 Task: Create a task  Develop a new online tool for online language placement tests , assign it to team member softage.4@softage.net in the project BroaderView and update the status of the task to  On Track  , set the priority of the task to Low
Action: Mouse moved to (57, 49)
Screenshot: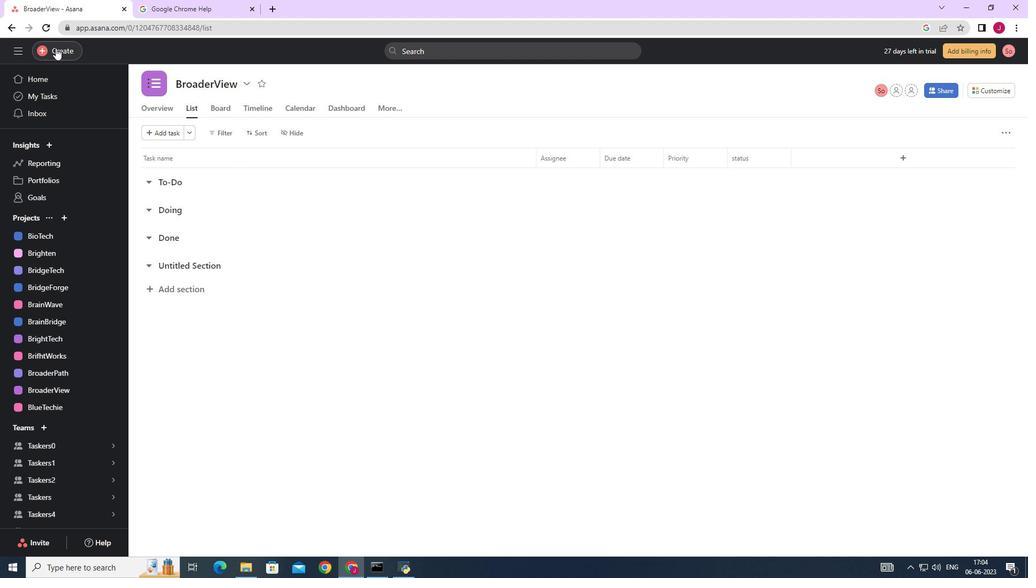 
Action: Mouse pressed left at (57, 49)
Screenshot: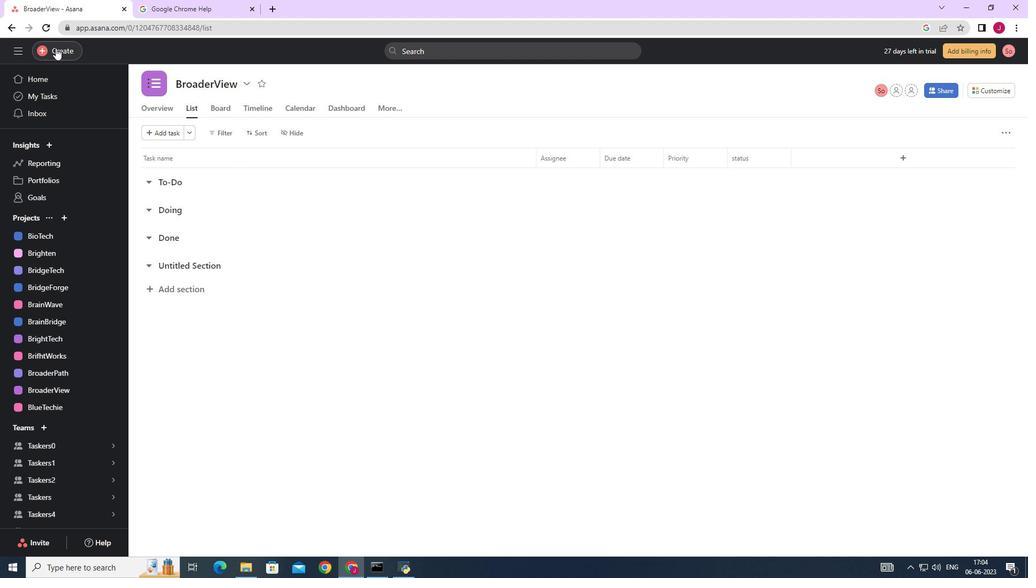 
Action: Mouse moved to (144, 50)
Screenshot: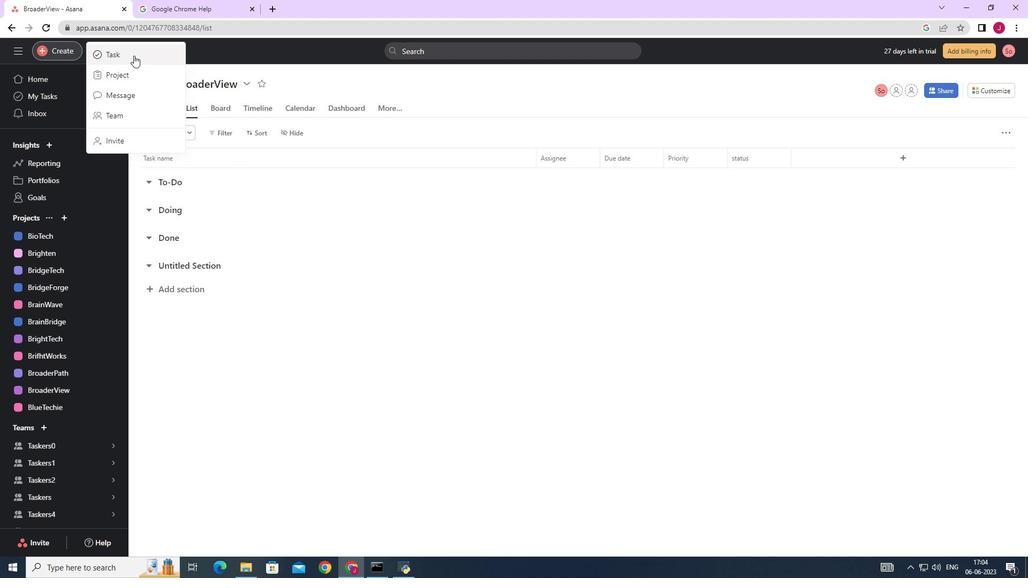 
Action: Mouse pressed left at (144, 50)
Screenshot: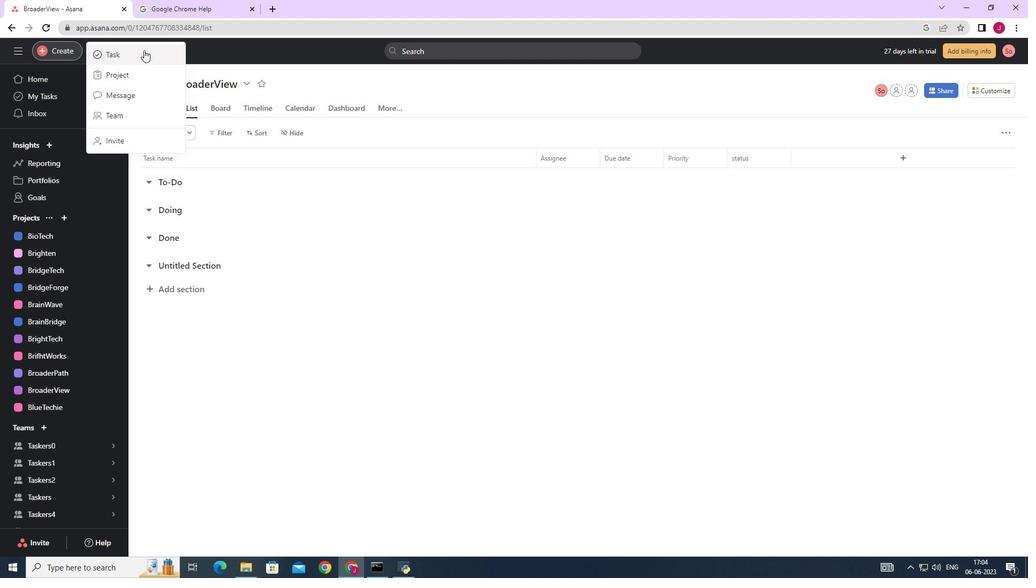 
Action: Mouse moved to (814, 355)
Screenshot: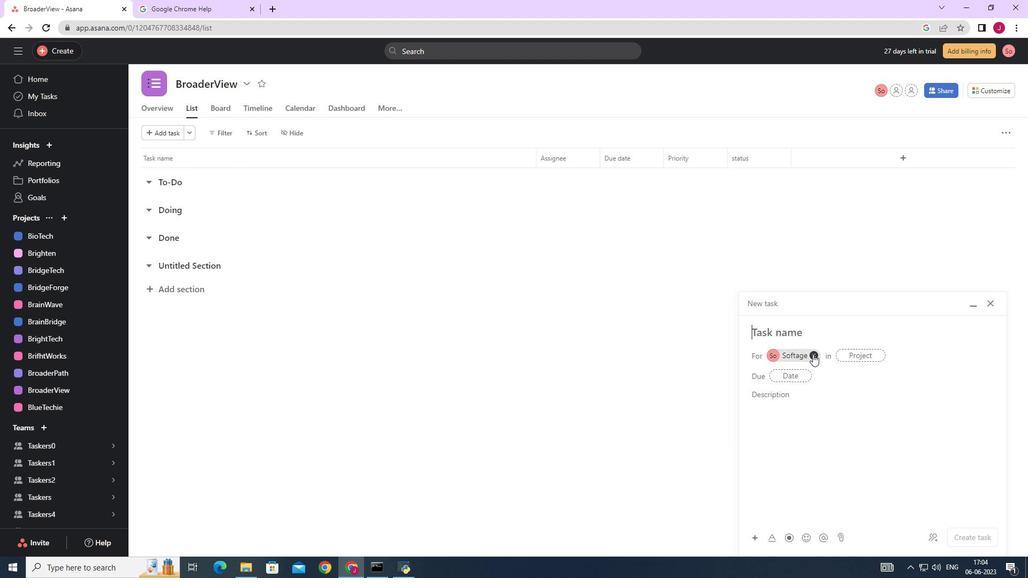 
Action: Mouse pressed left at (814, 355)
Screenshot: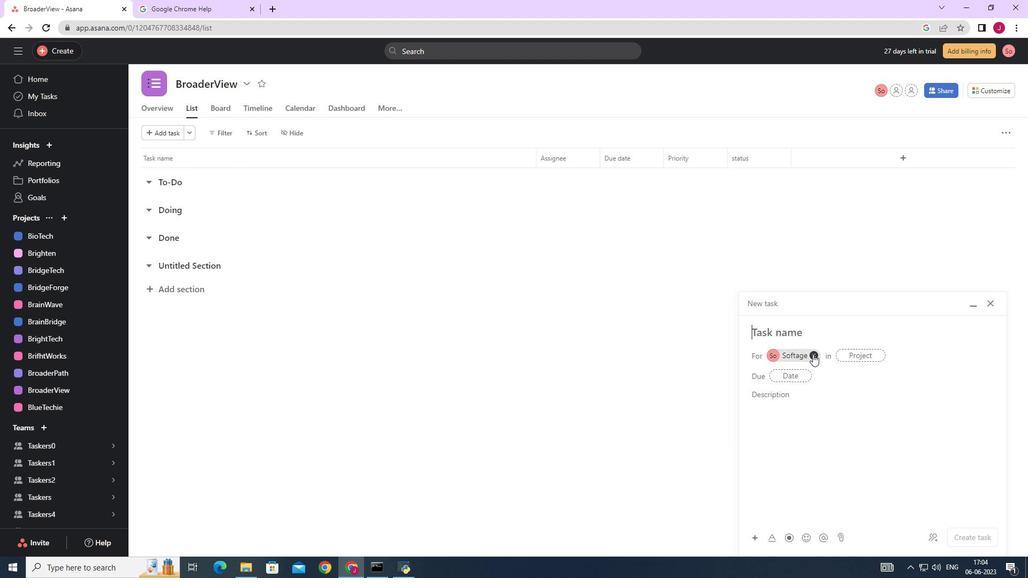 
Action: Mouse moved to (778, 335)
Screenshot: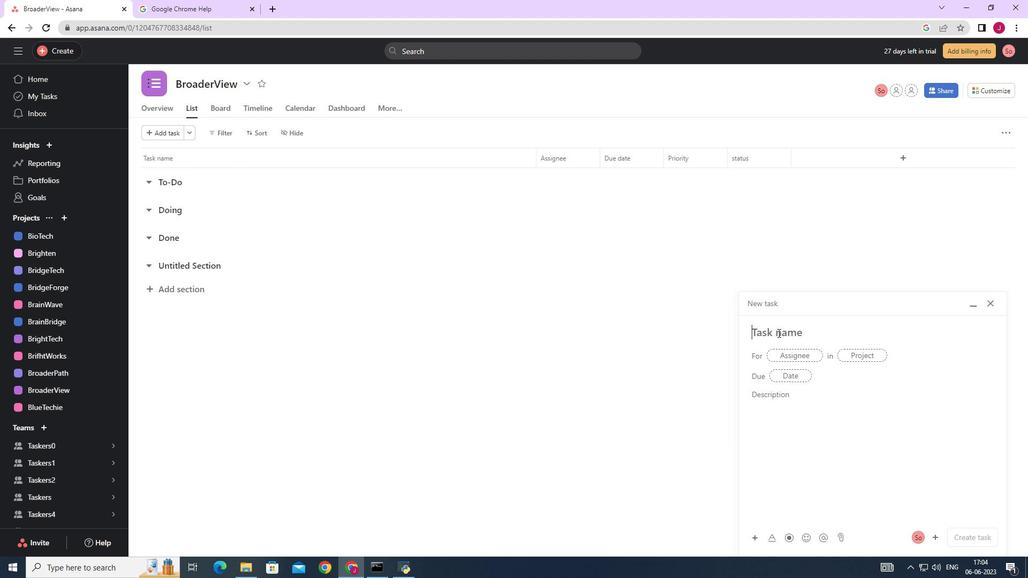 
Action: Key pressed <Key.caps_lock>D<Key.caps_lock>evelop<Key.space>a<Key.space>new<Key.space>online<Key.space>tool<Key.space>for<Key.space>online<Key.space>language<Key.space>placement<Key.space>tests
Screenshot: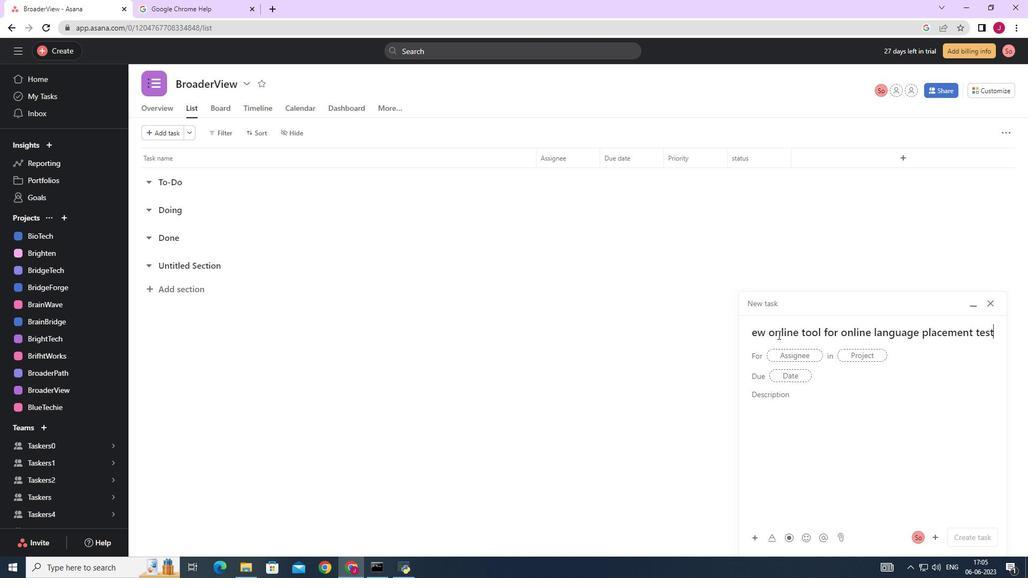 
Action: Mouse moved to (805, 351)
Screenshot: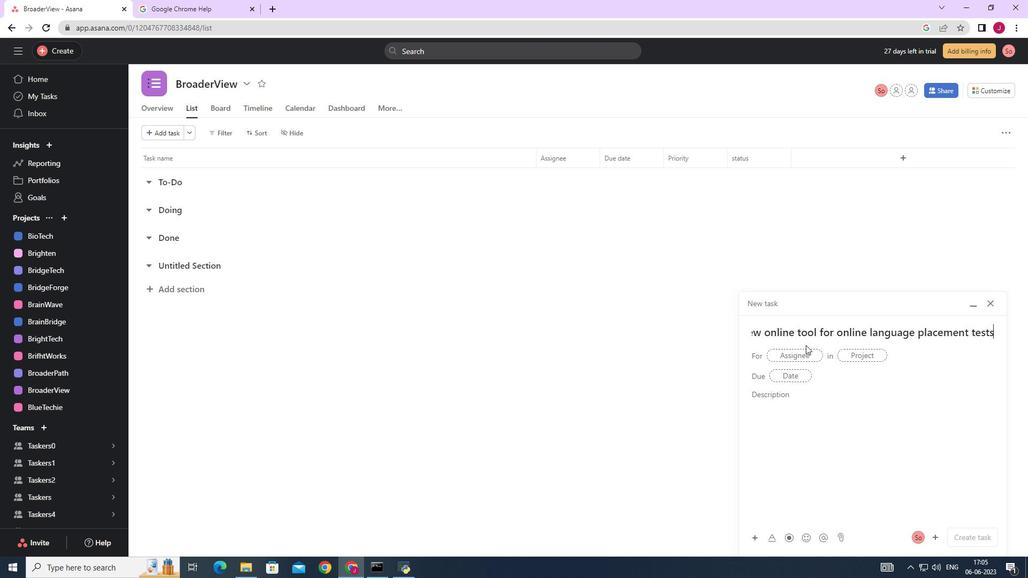 
Action: Mouse pressed left at (805, 351)
Screenshot: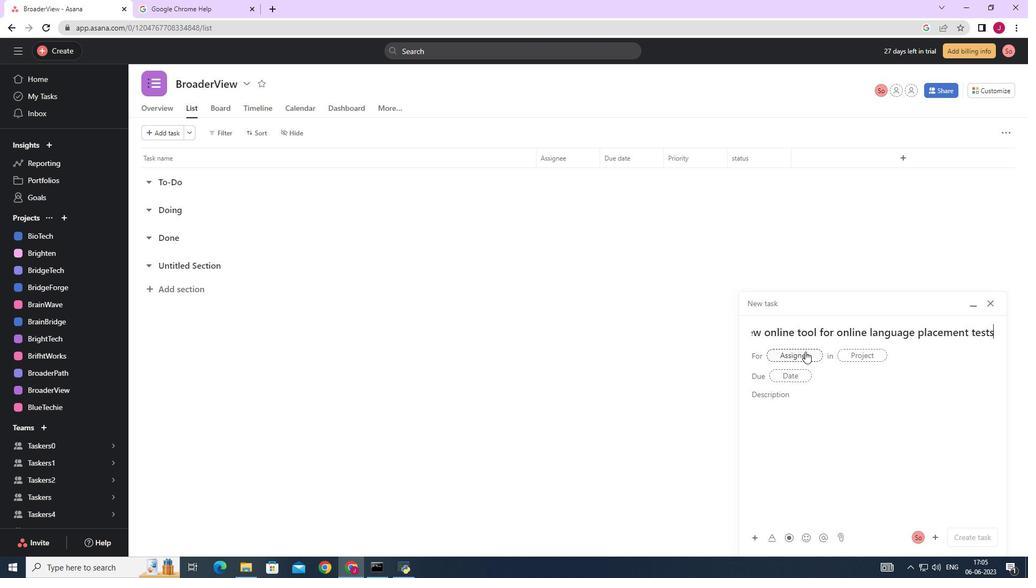 
Action: Key pressed <Key.caps_lock>S<Key.caps_lock>oftage.4
Screenshot: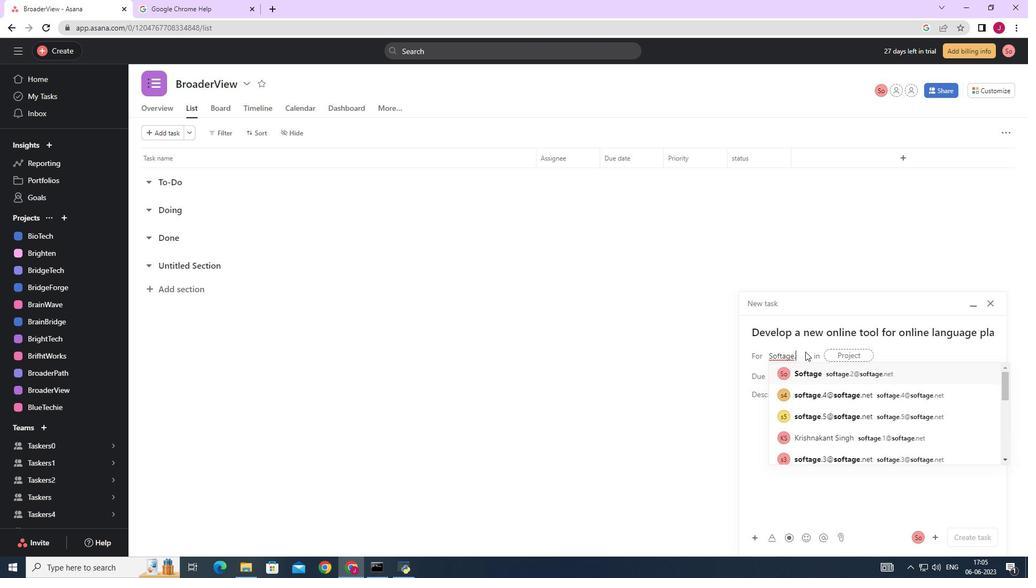 
Action: Mouse moved to (825, 373)
Screenshot: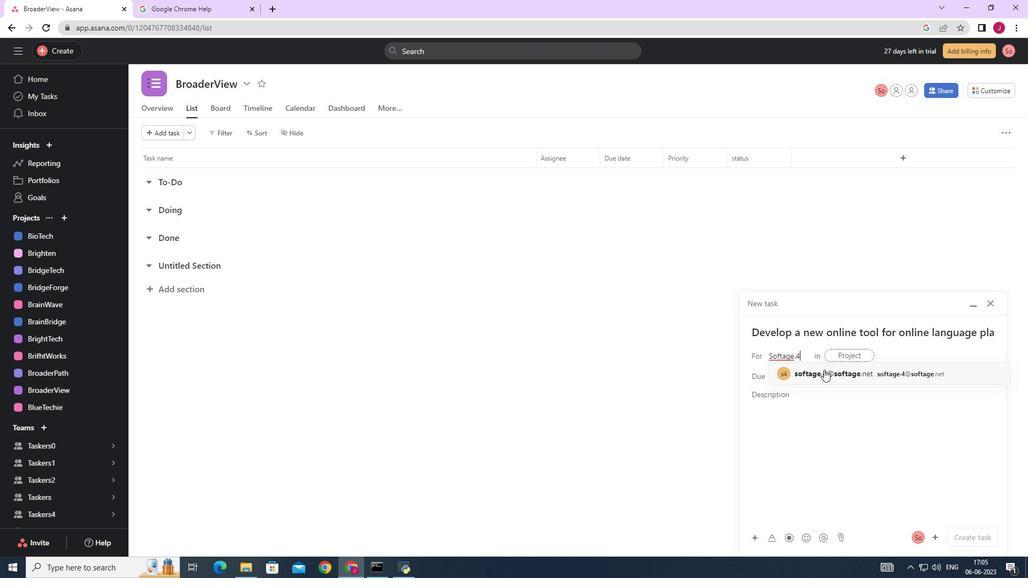 
Action: Mouse pressed left at (825, 373)
Screenshot: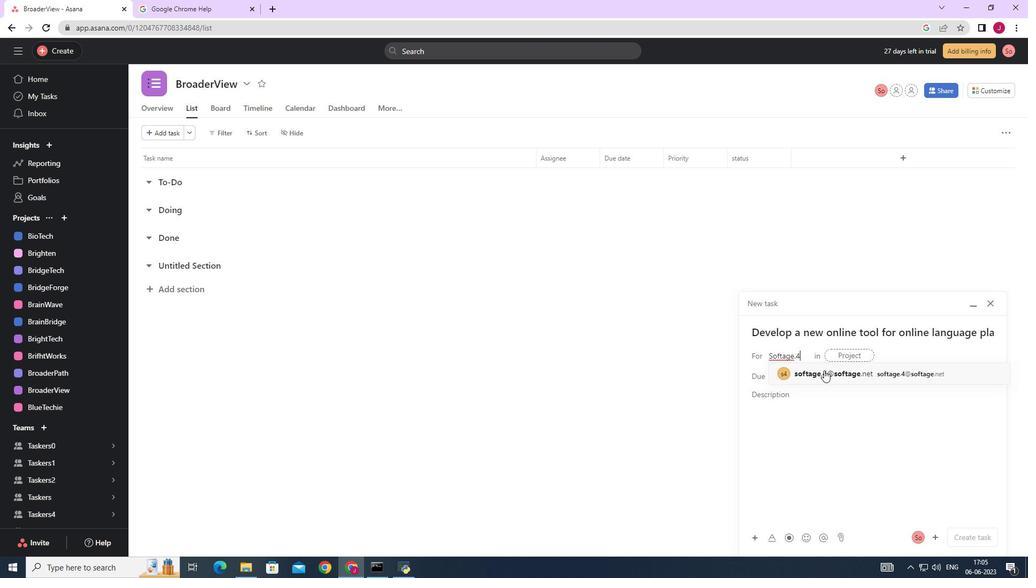 
Action: Mouse moved to (672, 372)
Screenshot: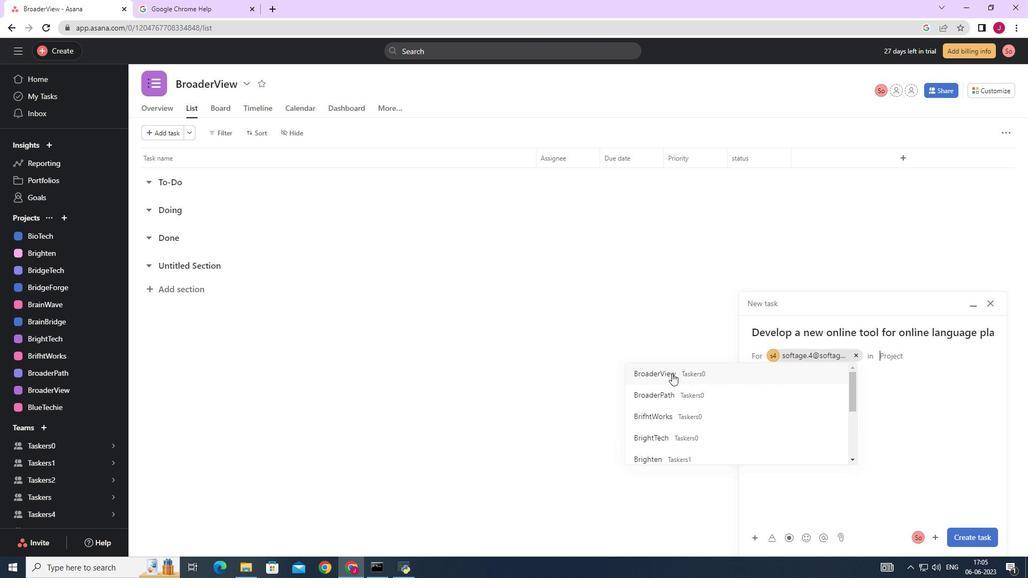 
Action: Mouse pressed left at (672, 372)
Screenshot: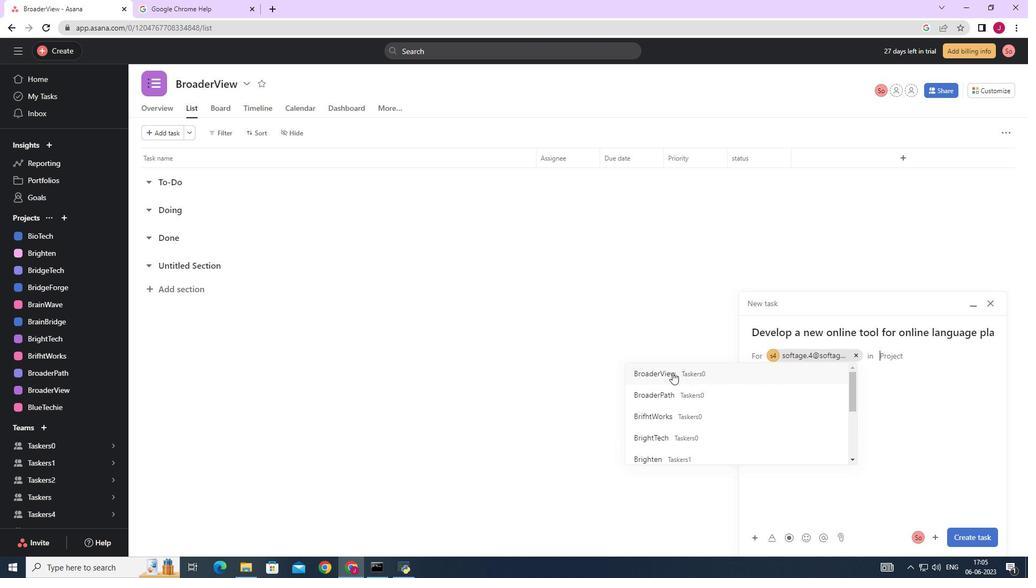 
Action: Mouse moved to (798, 397)
Screenshot: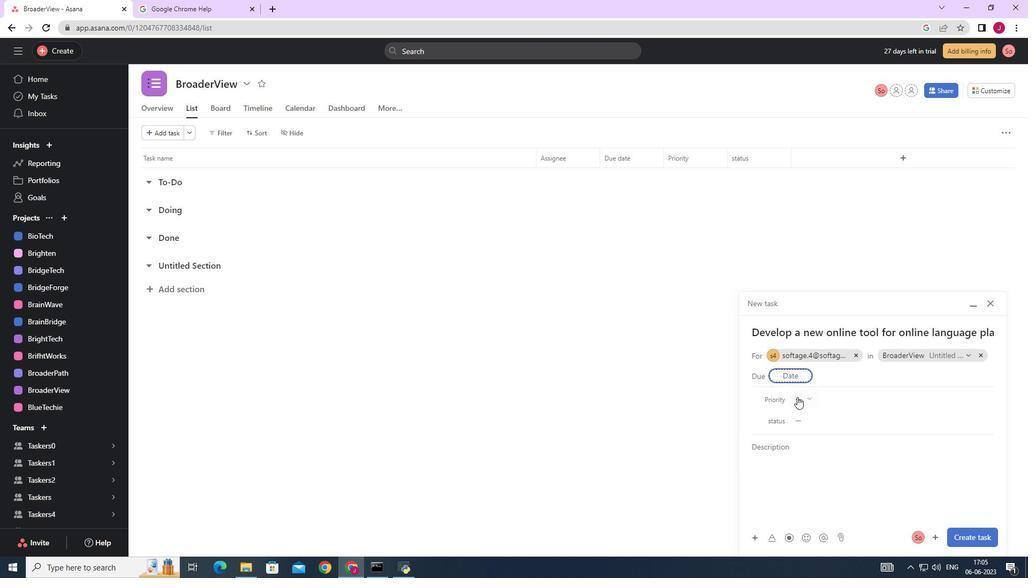 
Action: Mouse pressed left at (798, 397)
Screenshot: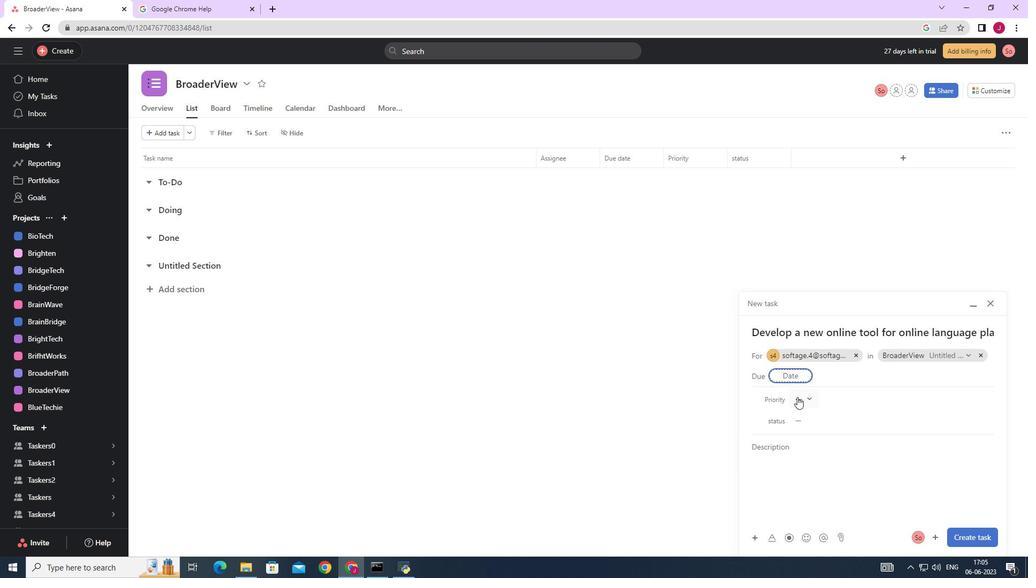 
Action: Mouse moved to (820, 470)
Screenshot: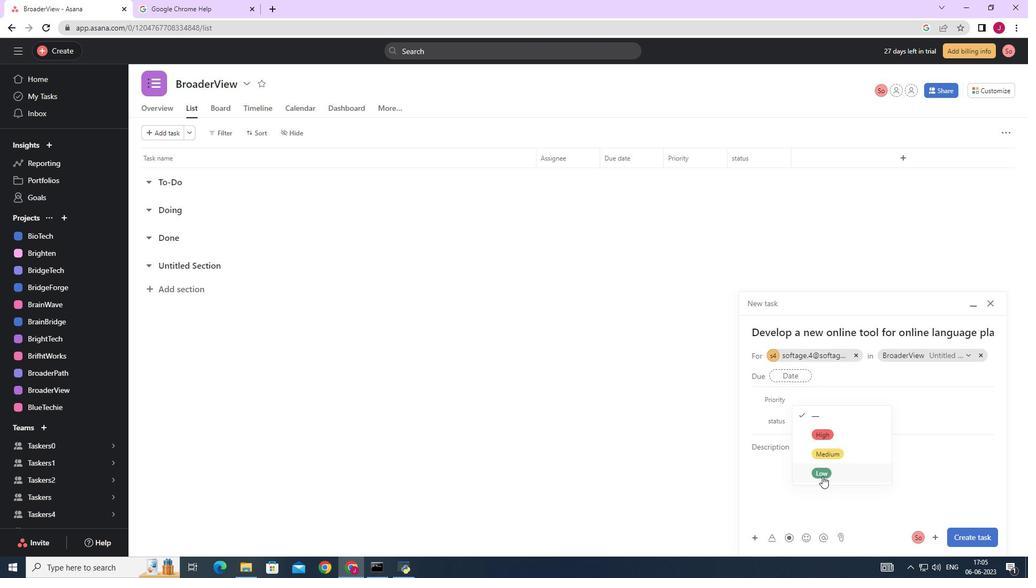 
Action: Mouse pressed left at (820, 470)
Screenshot: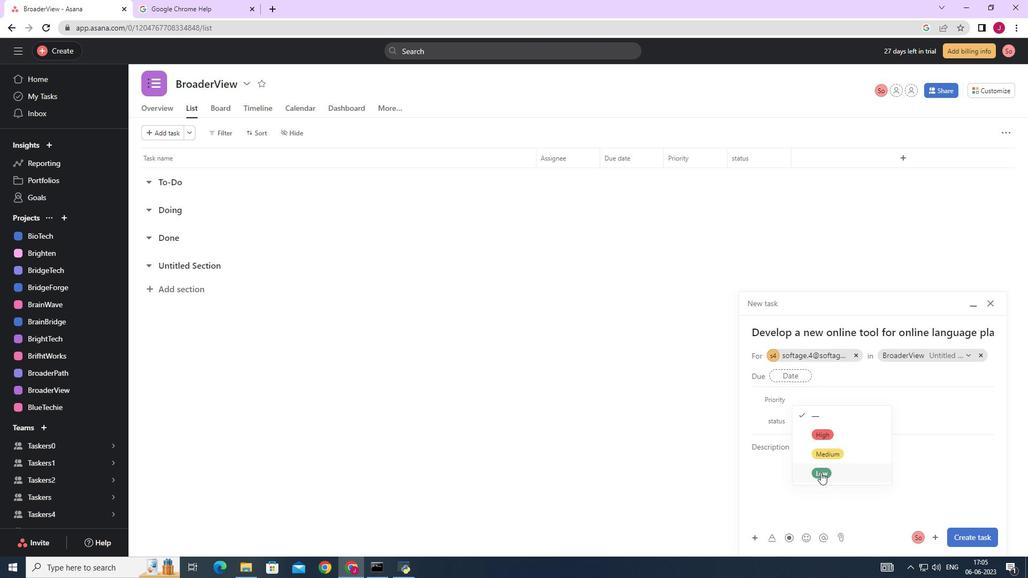 
Action: Mouse moved to (815, 420)
Screenshot: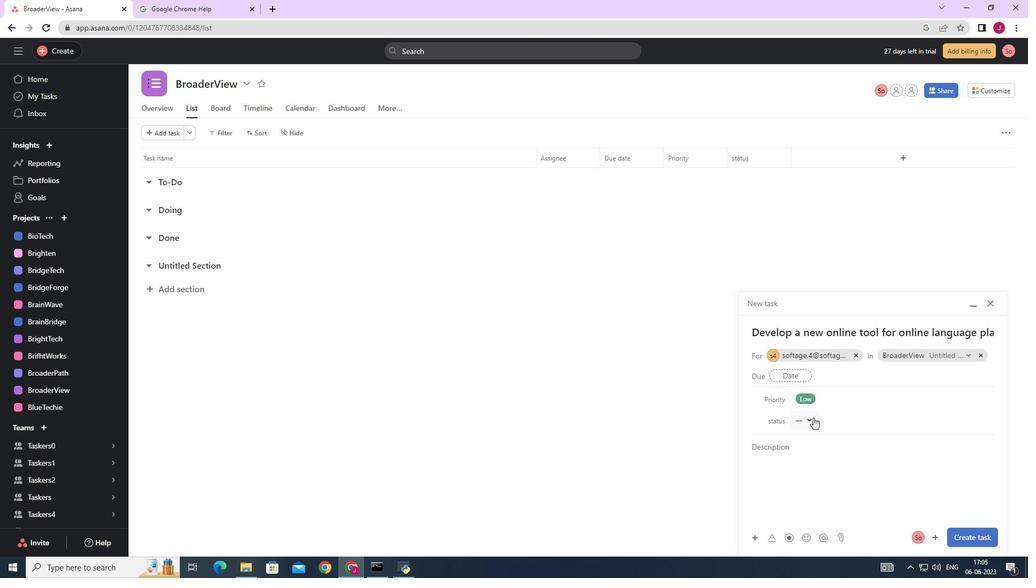 
Action: Mouse pressed left at (815, 420)
Screenshot: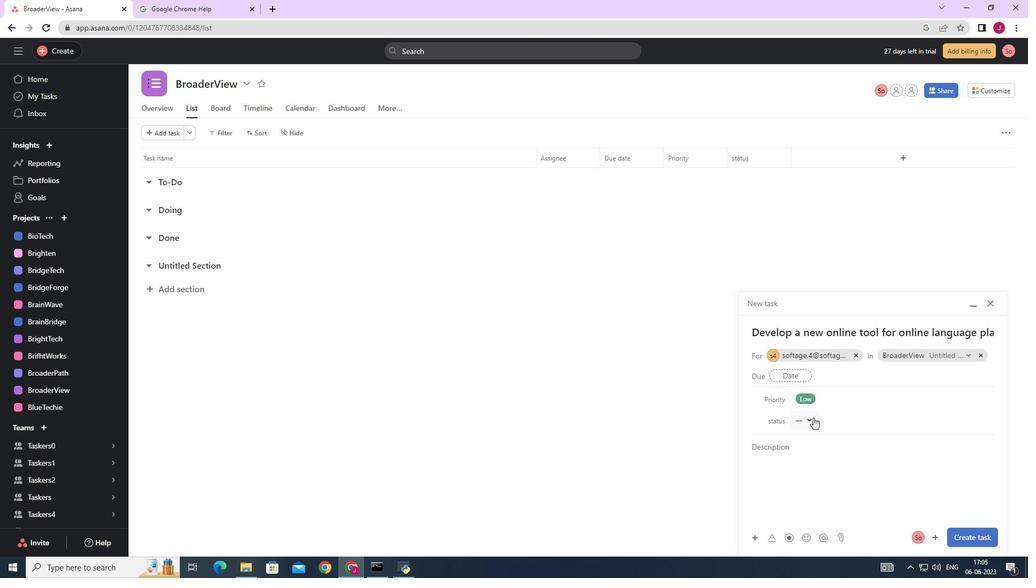 
Action: Mouse moved to (829, 453)
Screenshot: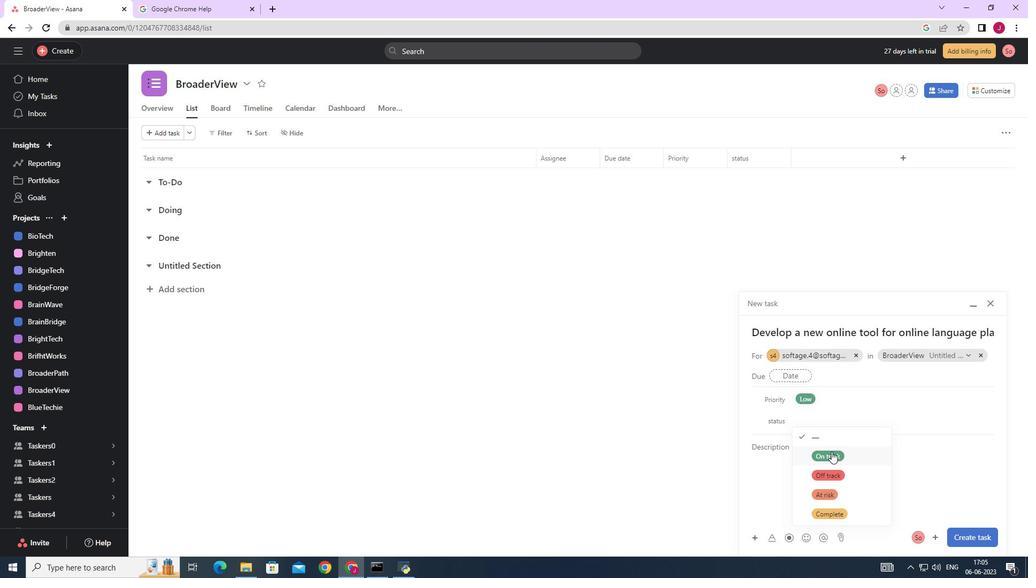 
Action: Mouse pressed left at (829, 453)
Screenshot: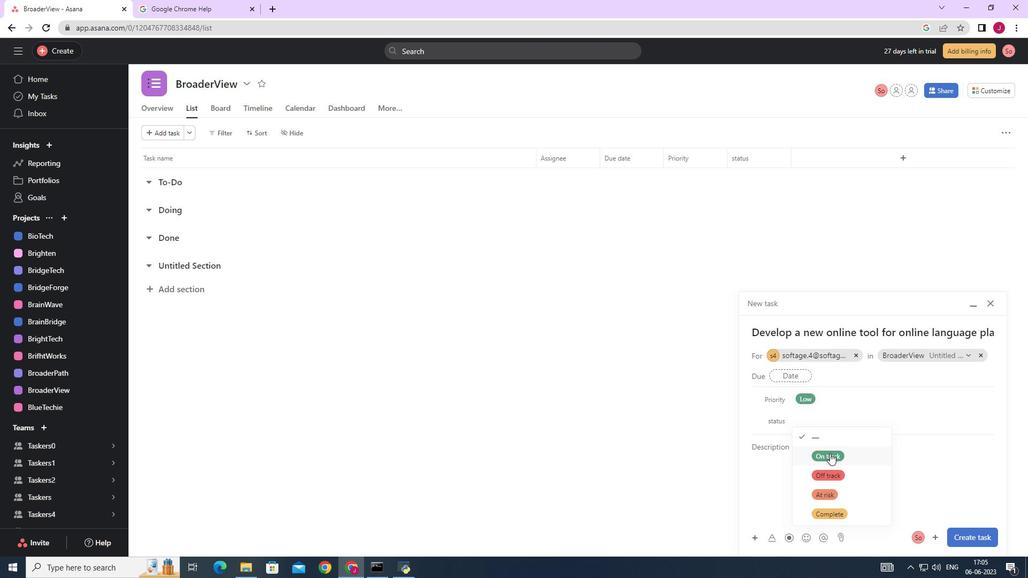 
Action: Mouse moved to (967, 536)
Screenshot: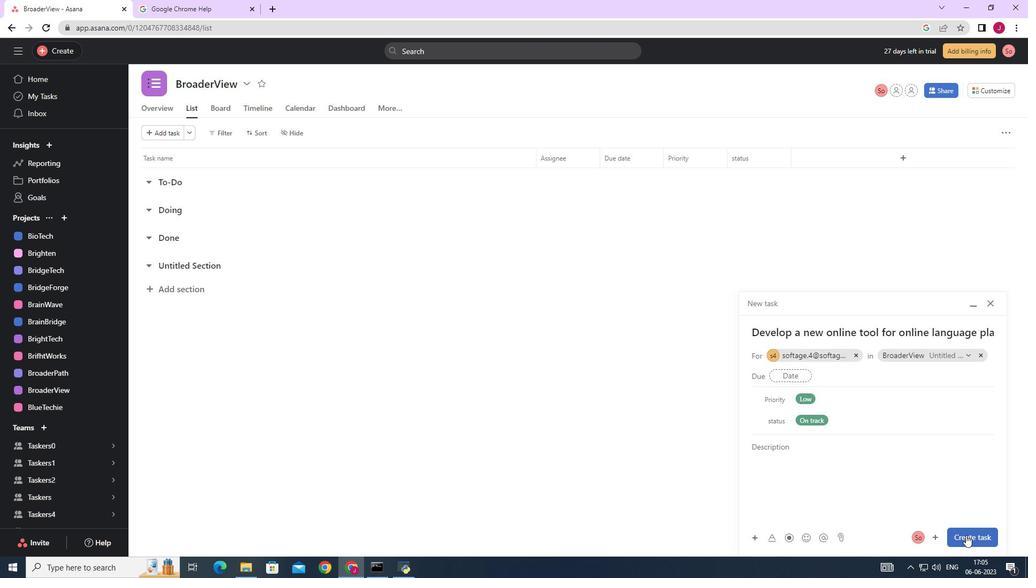 
Action: Mouse pressed left at (967, 536)
Screenshot: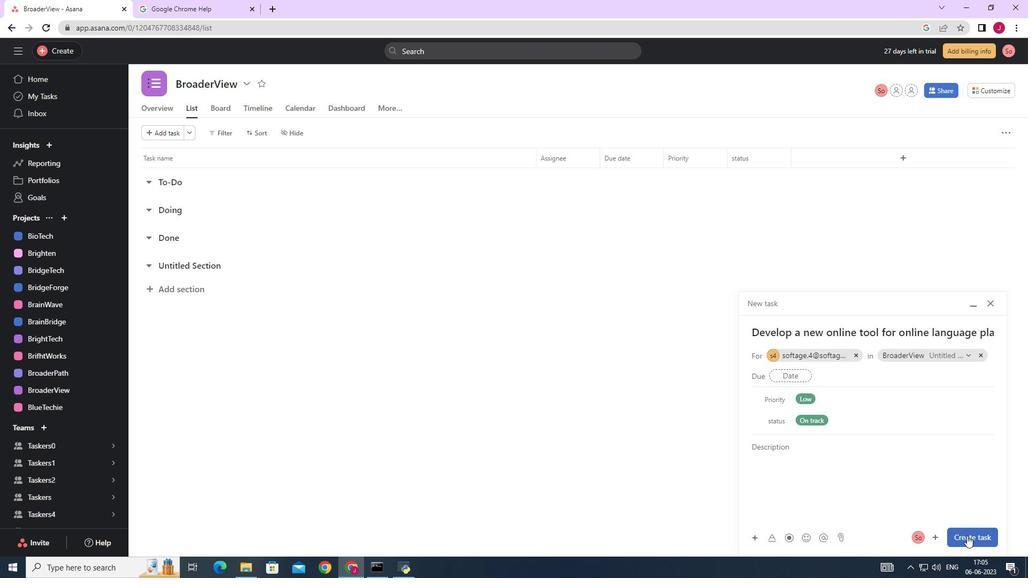 
Action: Mouse moved to (884, 147)
Screenshot: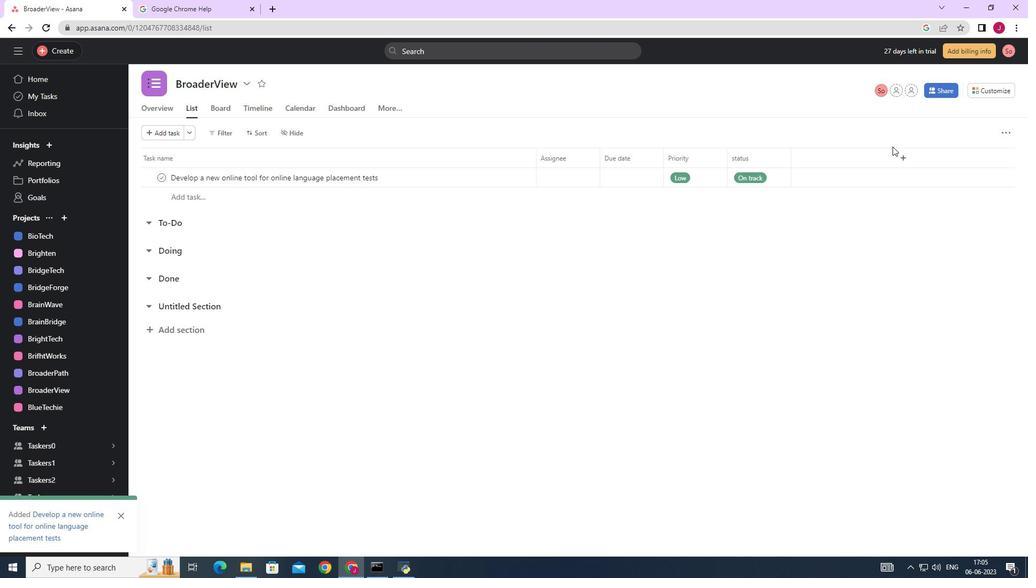 
